 Task: Add the task  Develop a mobile app for iOS and Android to the section Accelerator in the project AcePlan and add a Due Date to the respective task as 2024/05/22
Action: Mouse moved to (50, 338)
Screenshot: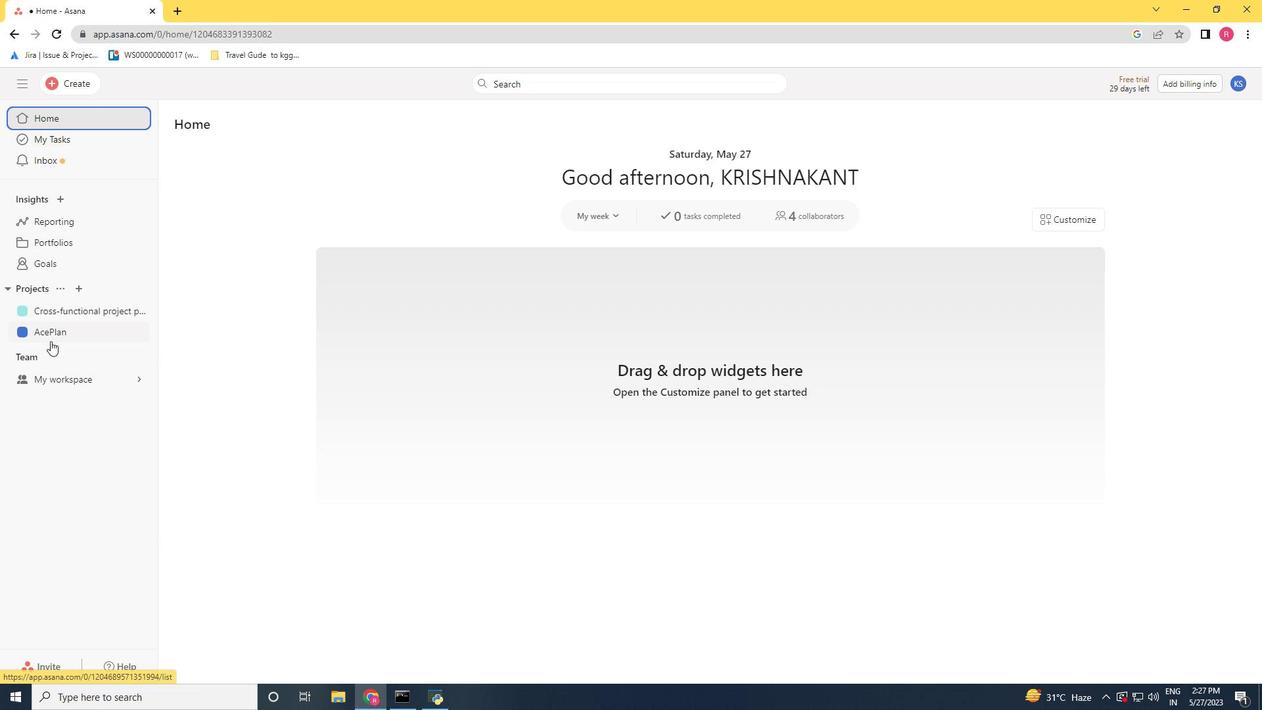 
Action: Mouse pressed left at (50, 338)
Screenshot: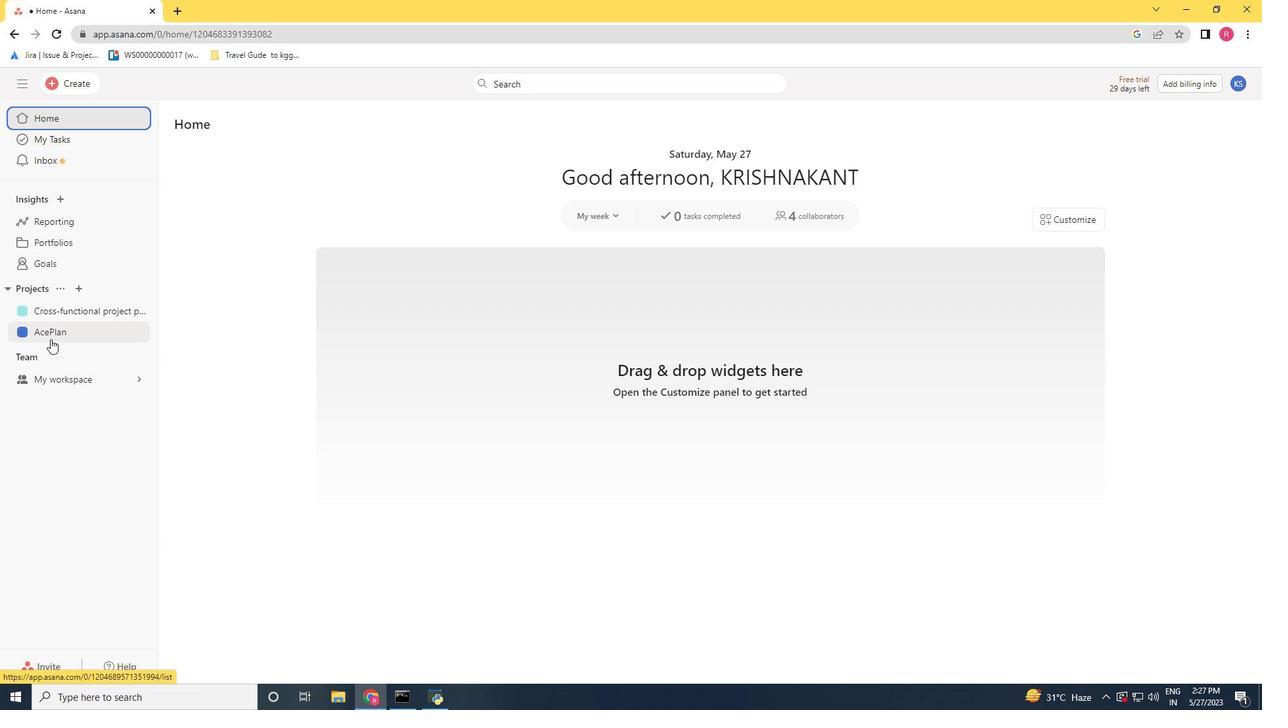 
Action: Mouse moved to (543, 581)
Screenshot: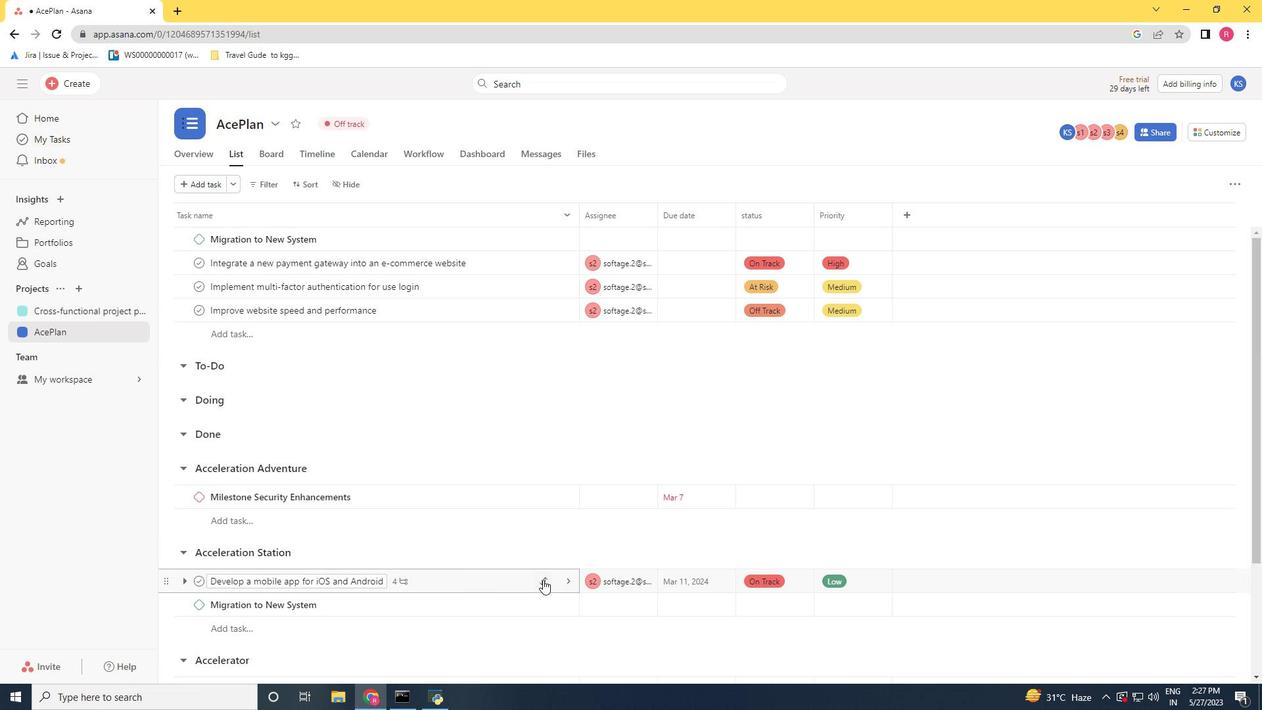 
Action: Mouse pressed left at (543, 581)
Screenshot: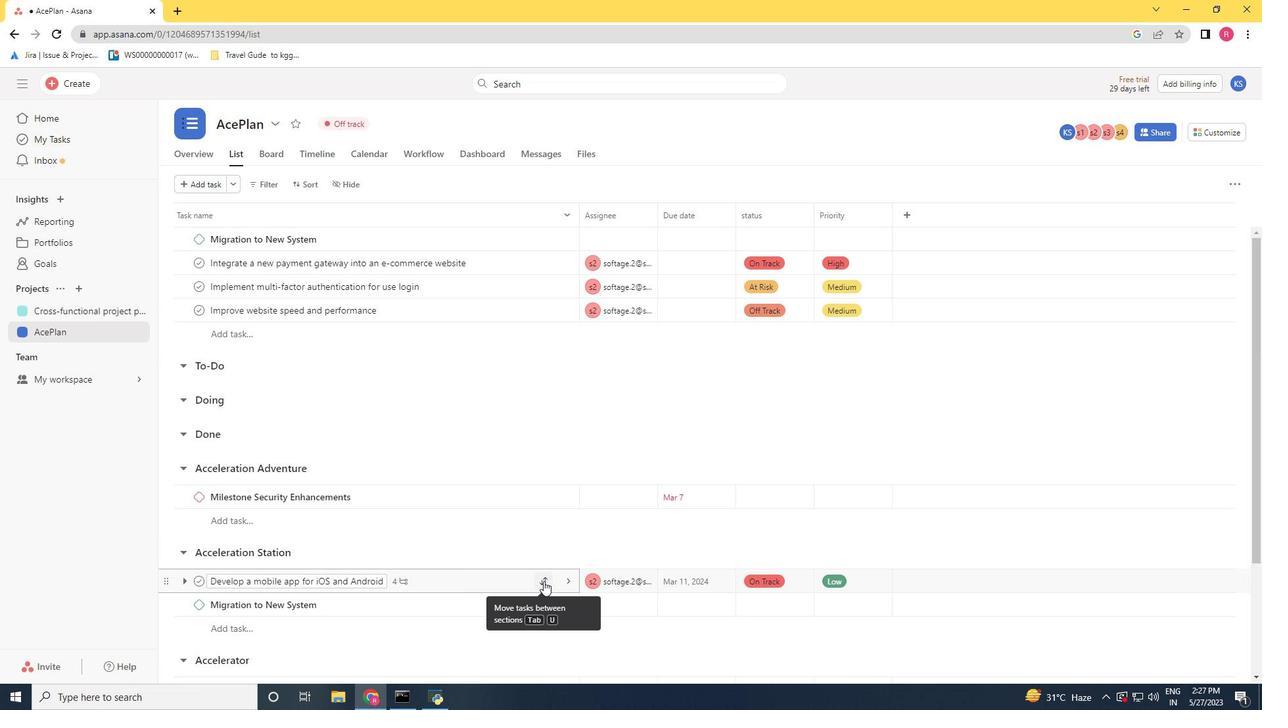 
Action: Mouse moved to (543, 581)
Screenshot: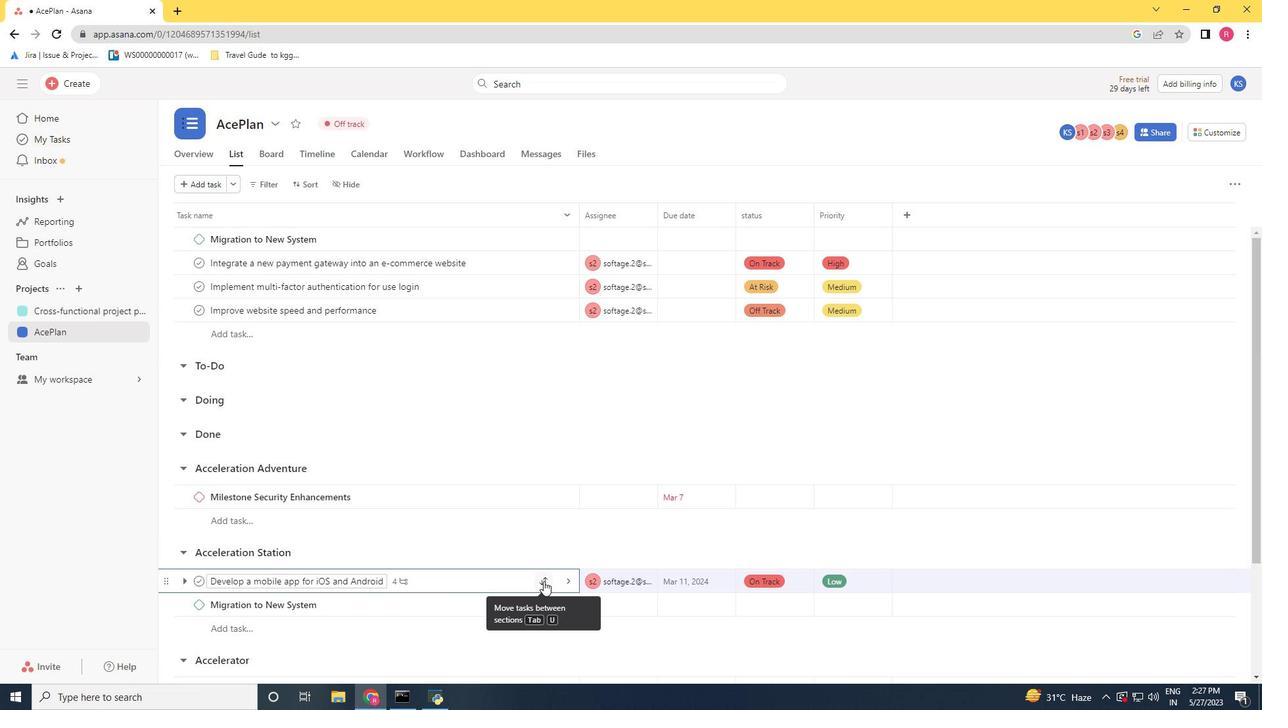 
Action: Mouse scrolled (543, 580) with delta (0, 0)
Screenshot: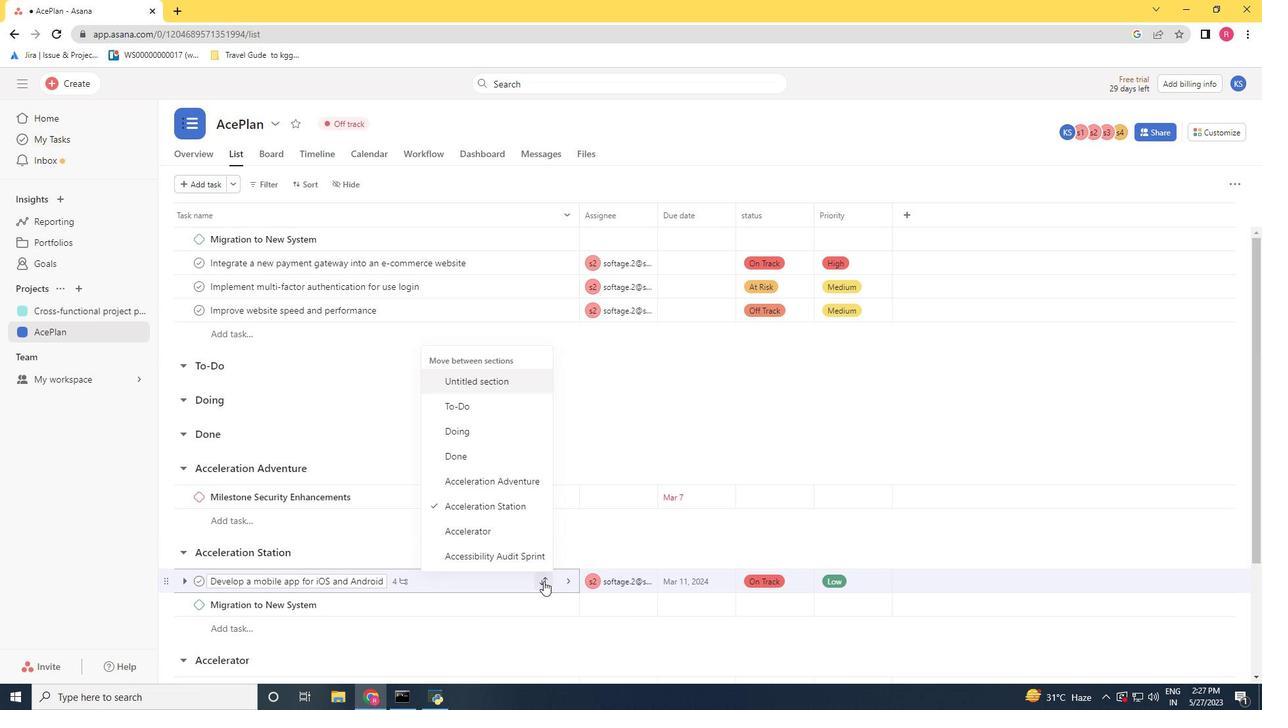 
Action: Mouse scrolled (543, 580) with delta (0, 0)
Screenshot: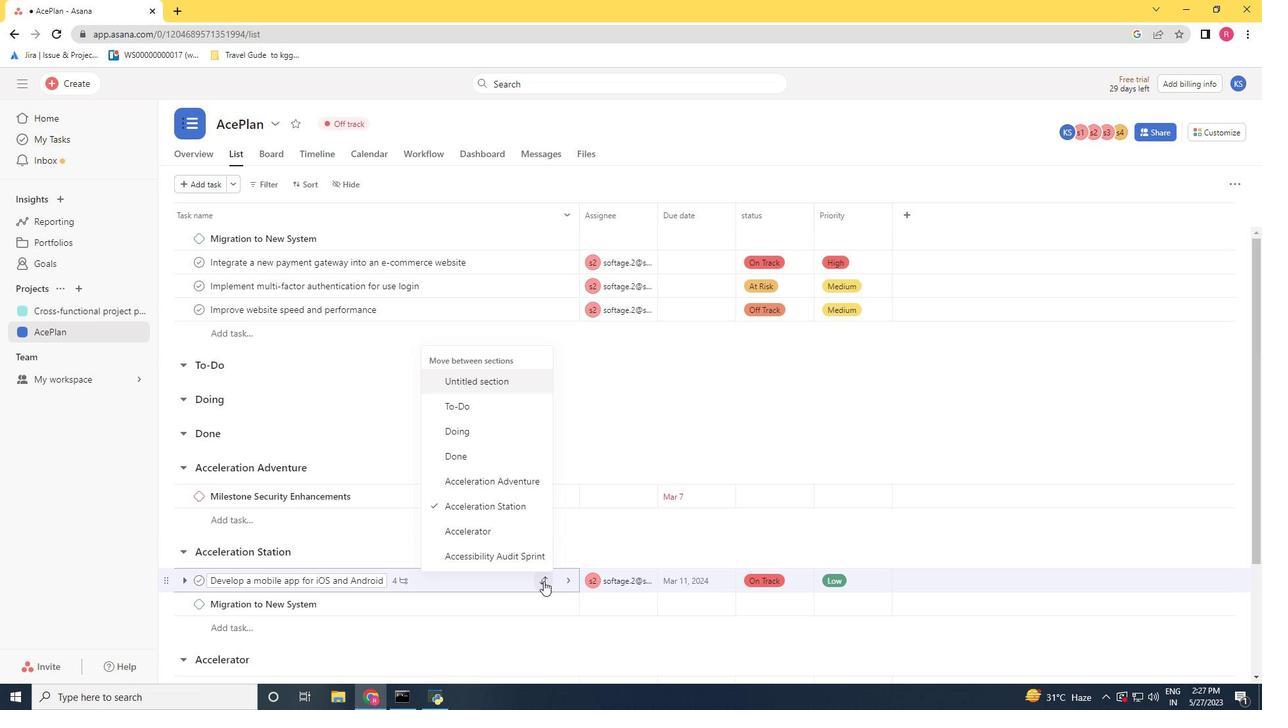 
Action: Mouse moved to (544, 450)
Screenshot: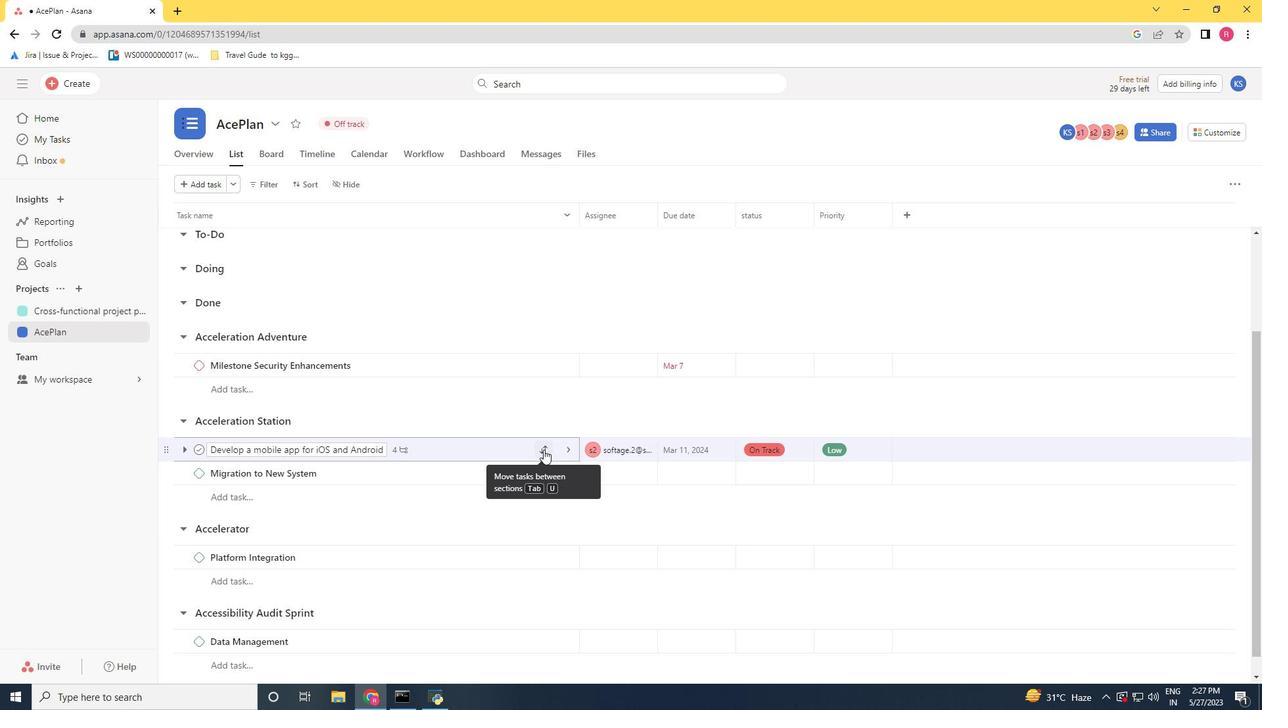 
Action: Mouse pressed left at (544, 450)
Screenshot: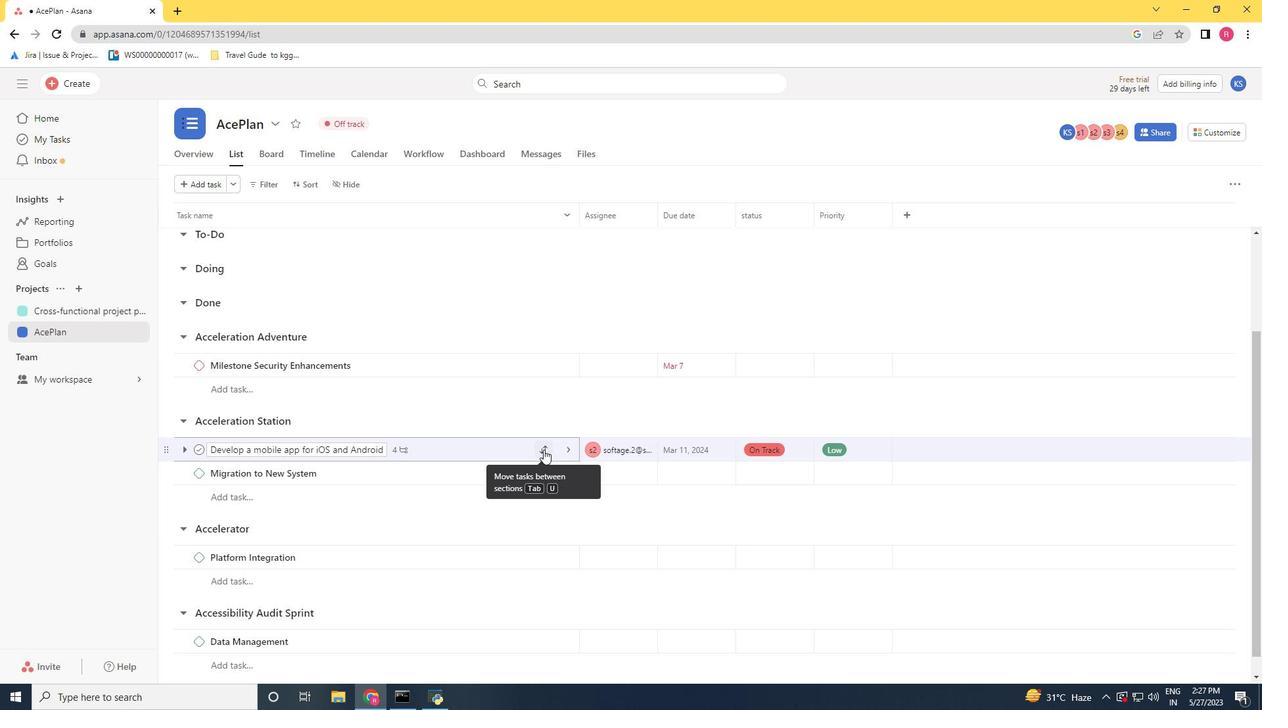 
Action: Mouse moved to (504, 407)
Screenshot: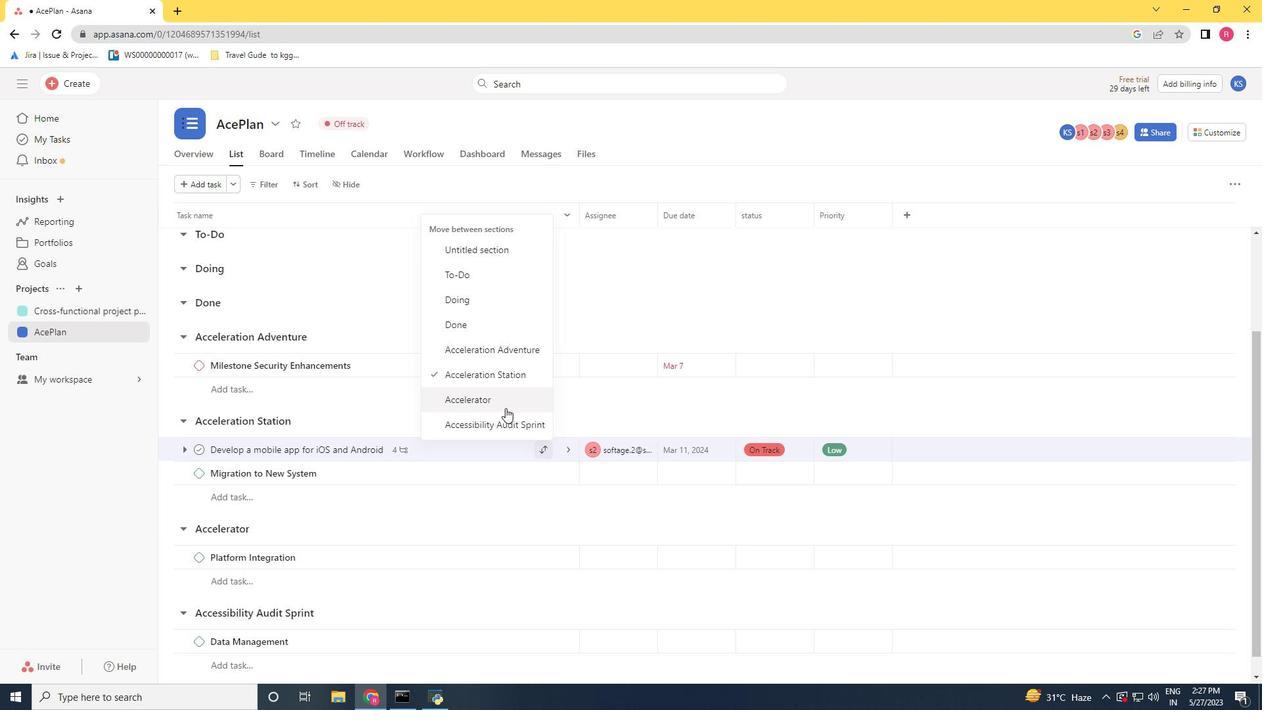 
Action: Mouse pressed left at (504, 407)
Screenshot: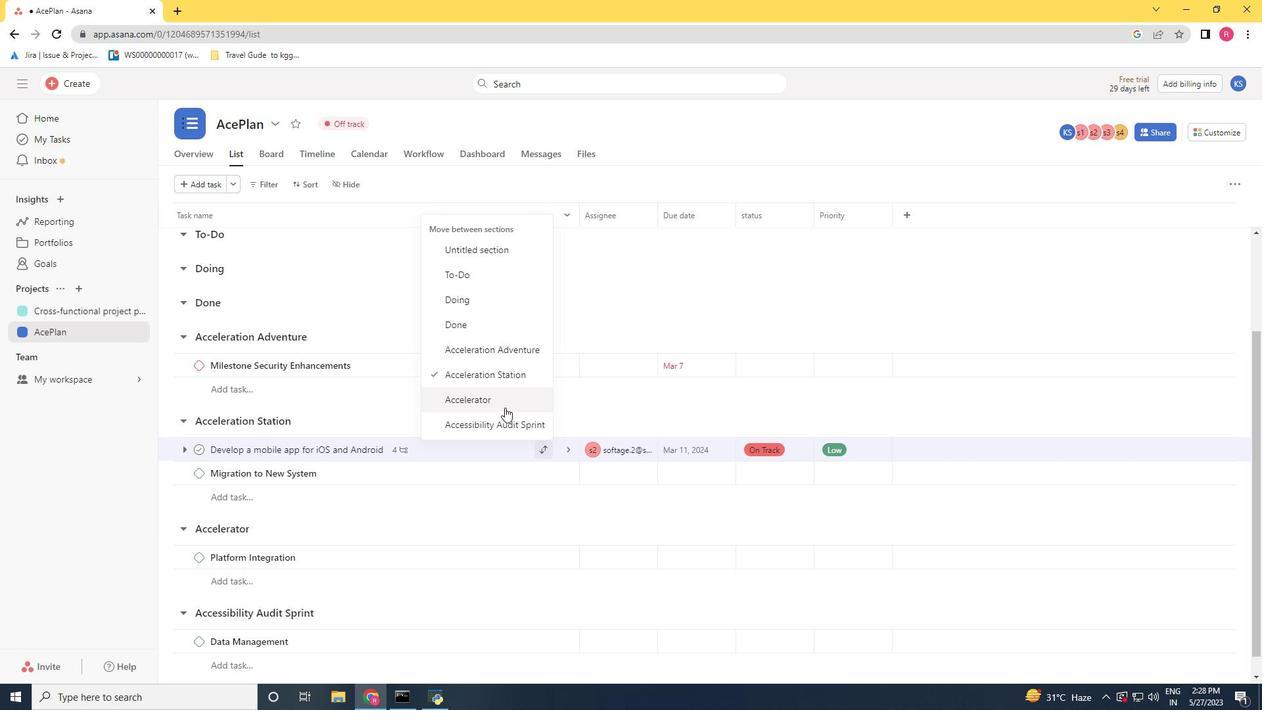 
Action: Mouse moved to (695, 533)
Screenshot: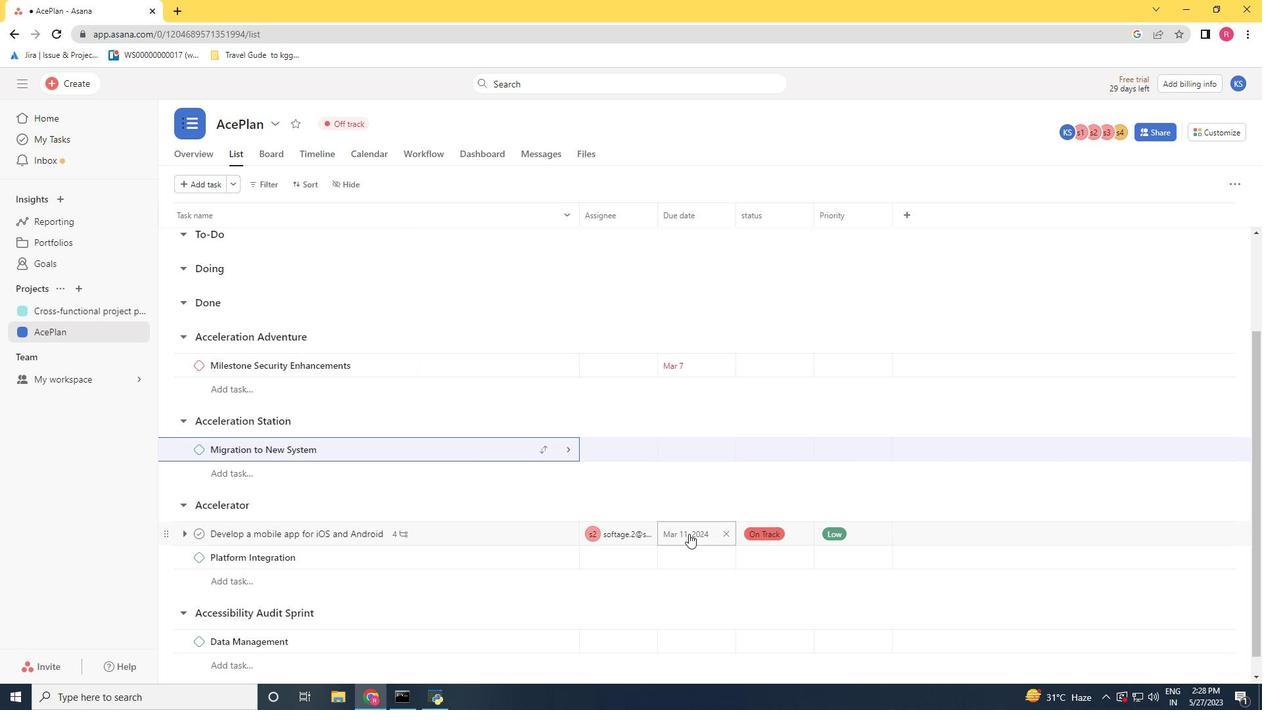 
Action: Mouse pressed left at (695, 533)
Screenshot: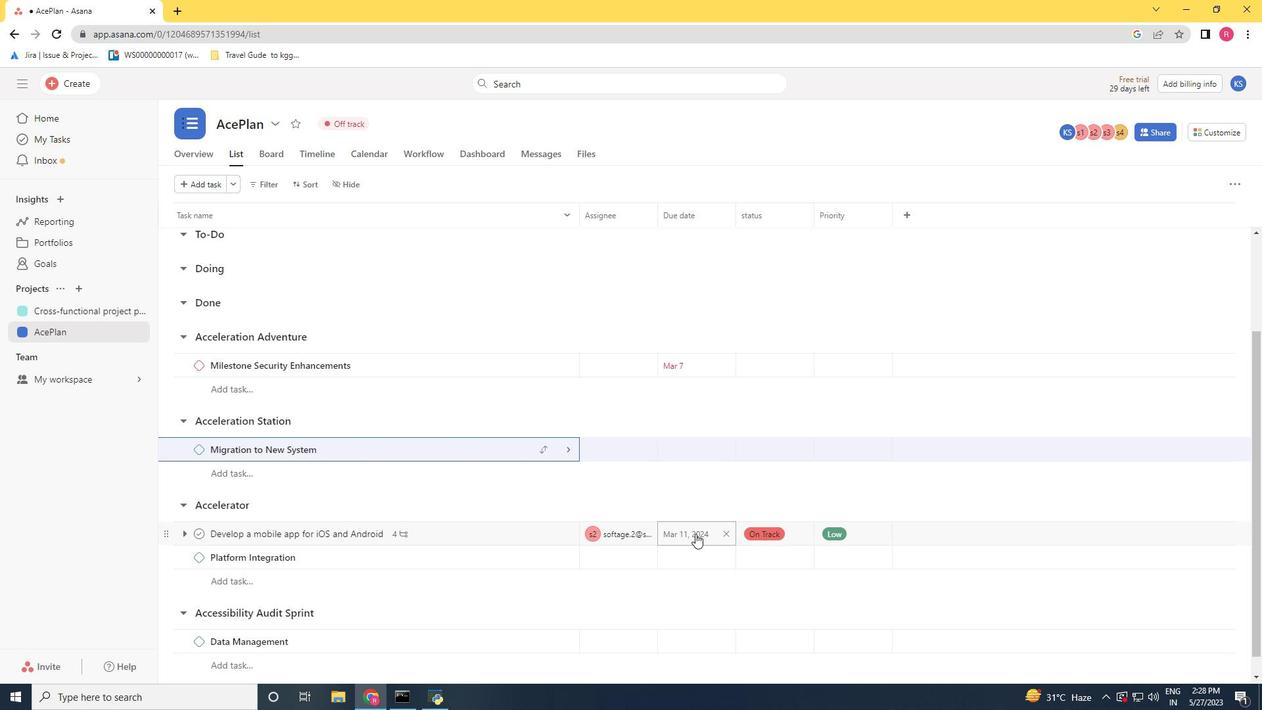 
Action: Mouse moved to (823, 319)
Screenshot: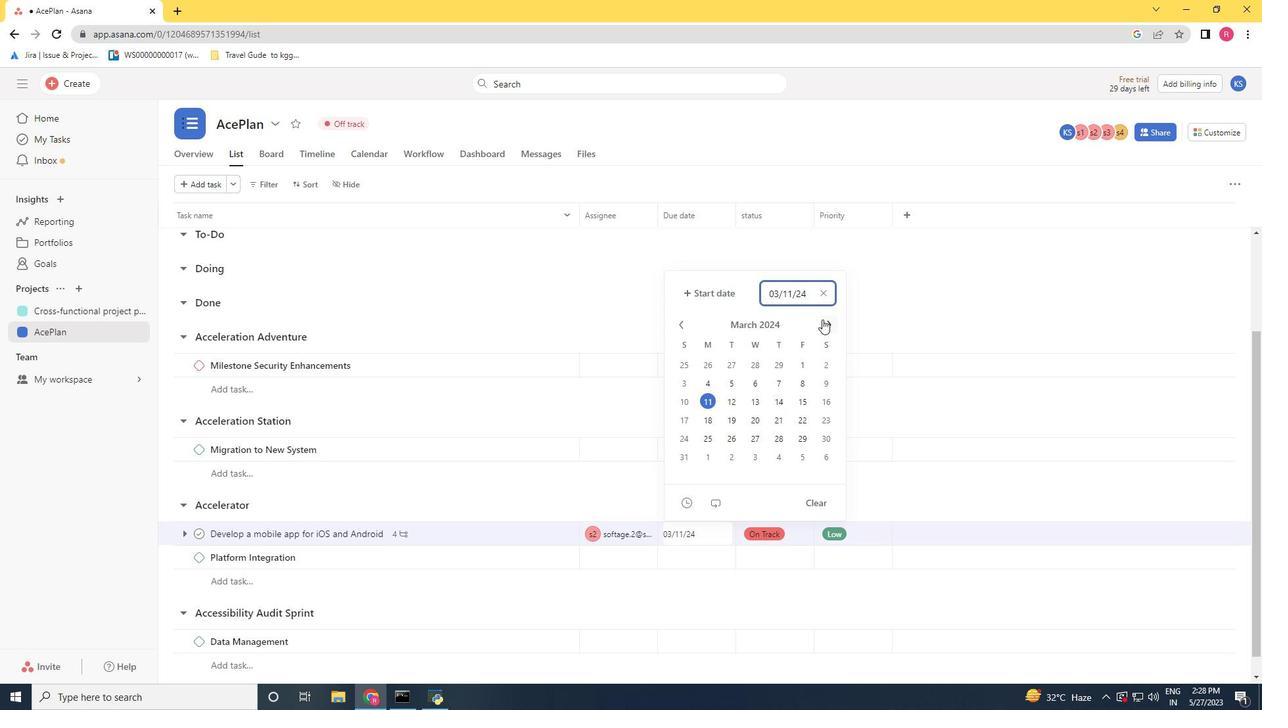 
Action: Mouse pressed left at (823, 319)
Screenshot: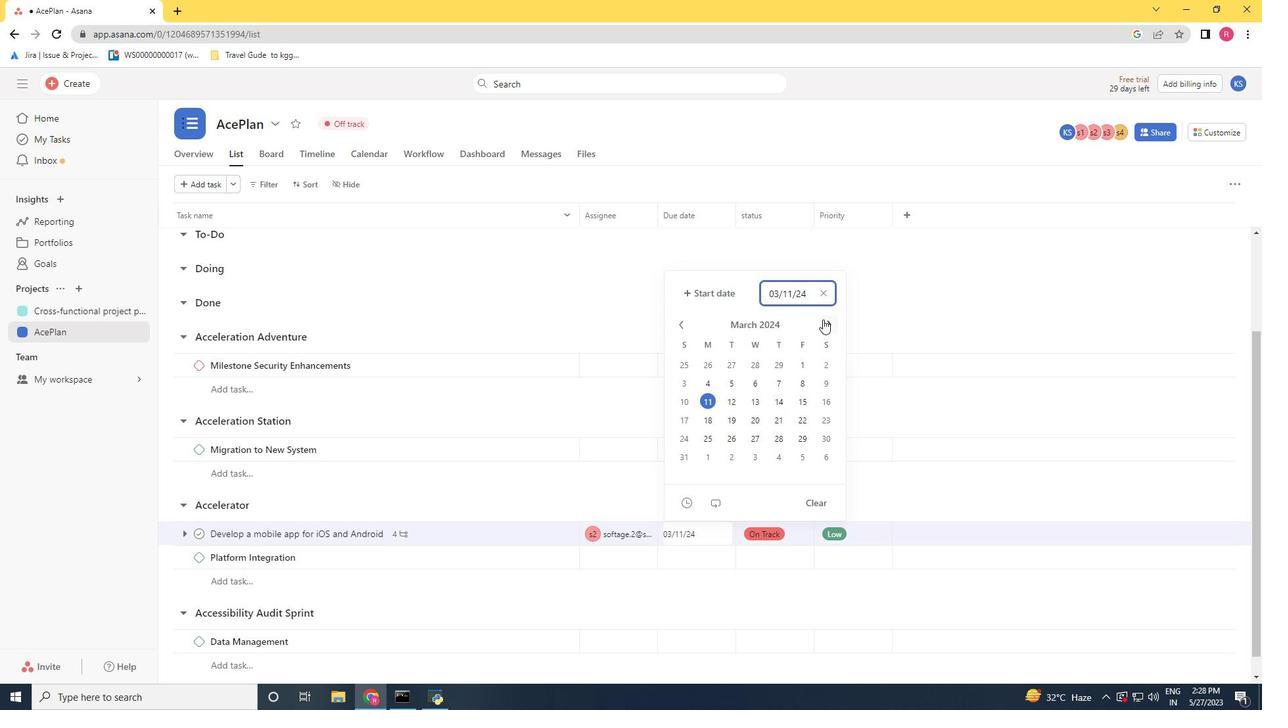 
Action: Mouse pressed left at (823, 319)
Screenshot: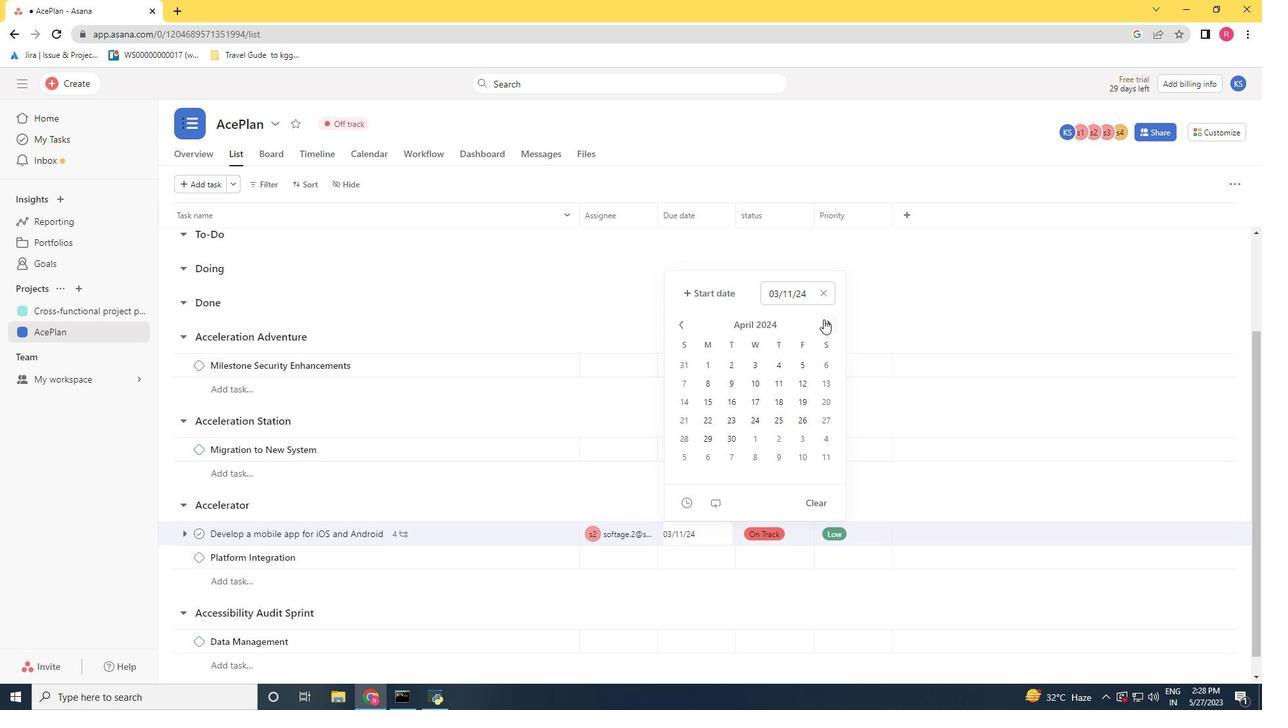 
Action: Mouse moved to (761, 420)
Screenshot: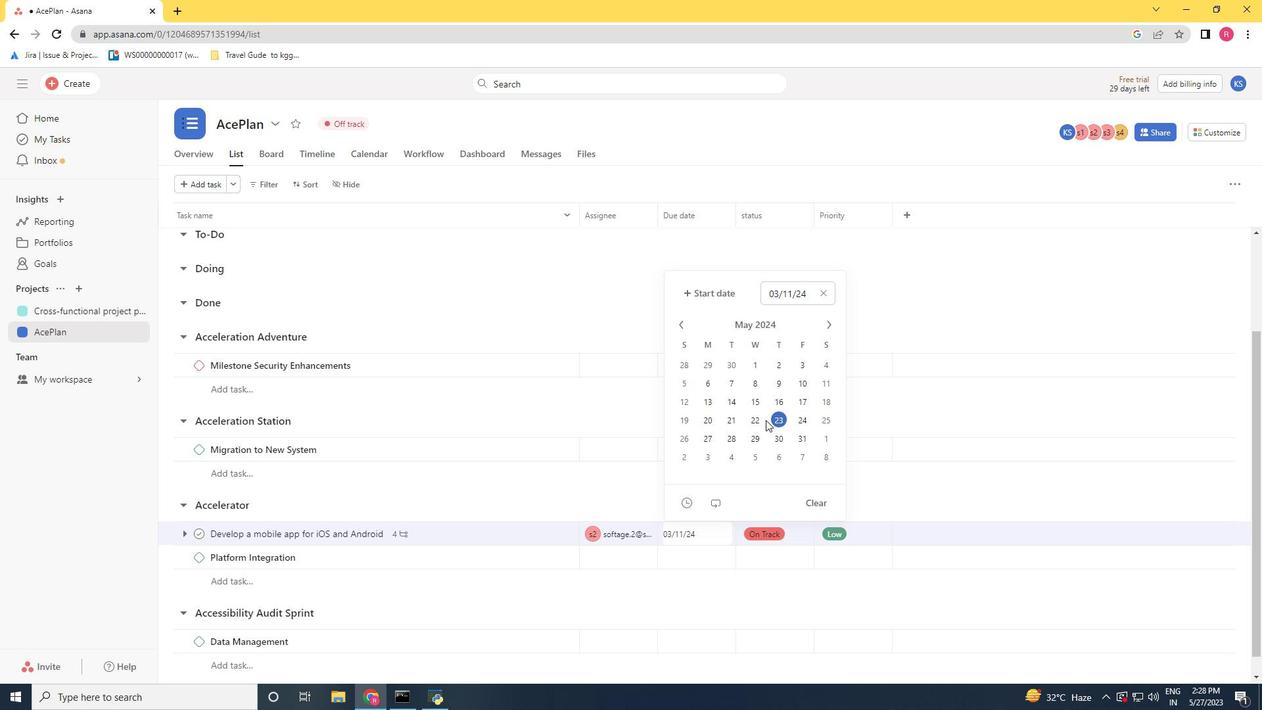 
Action: Mouse pressed left at (761, 420)
Screenshot: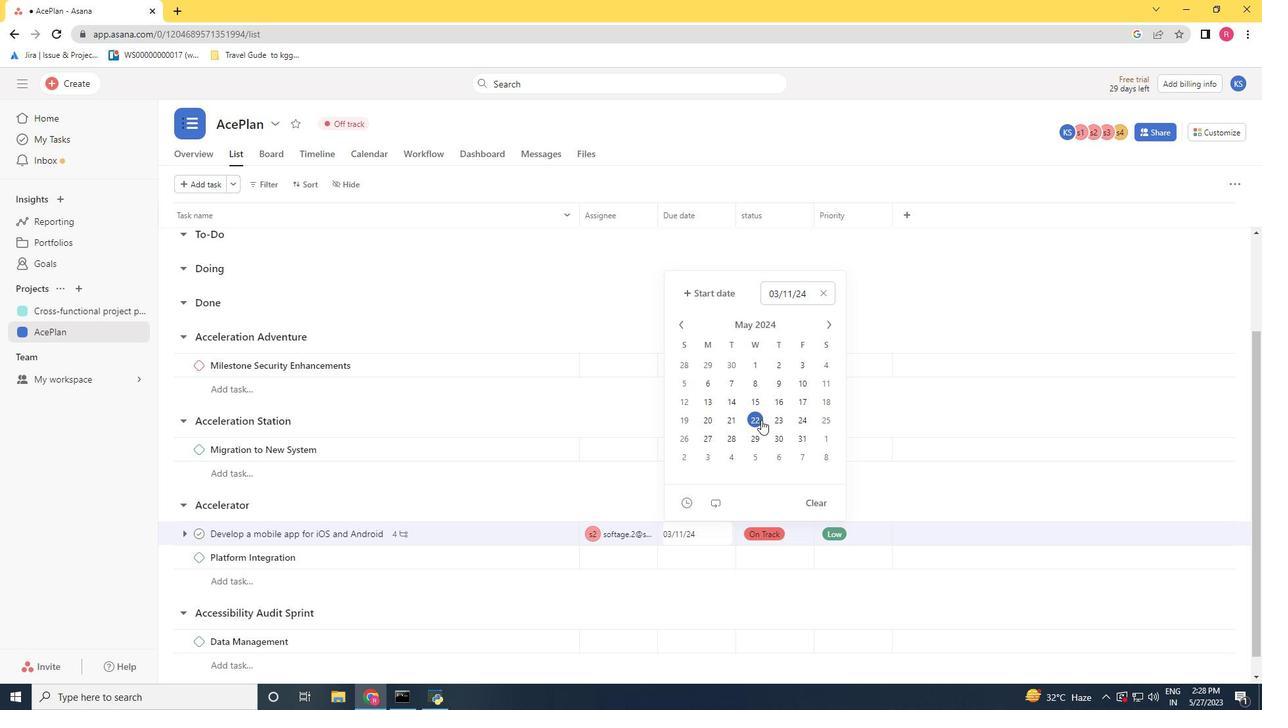 
Action: Mouse moved to (702, 592)
Screenshot: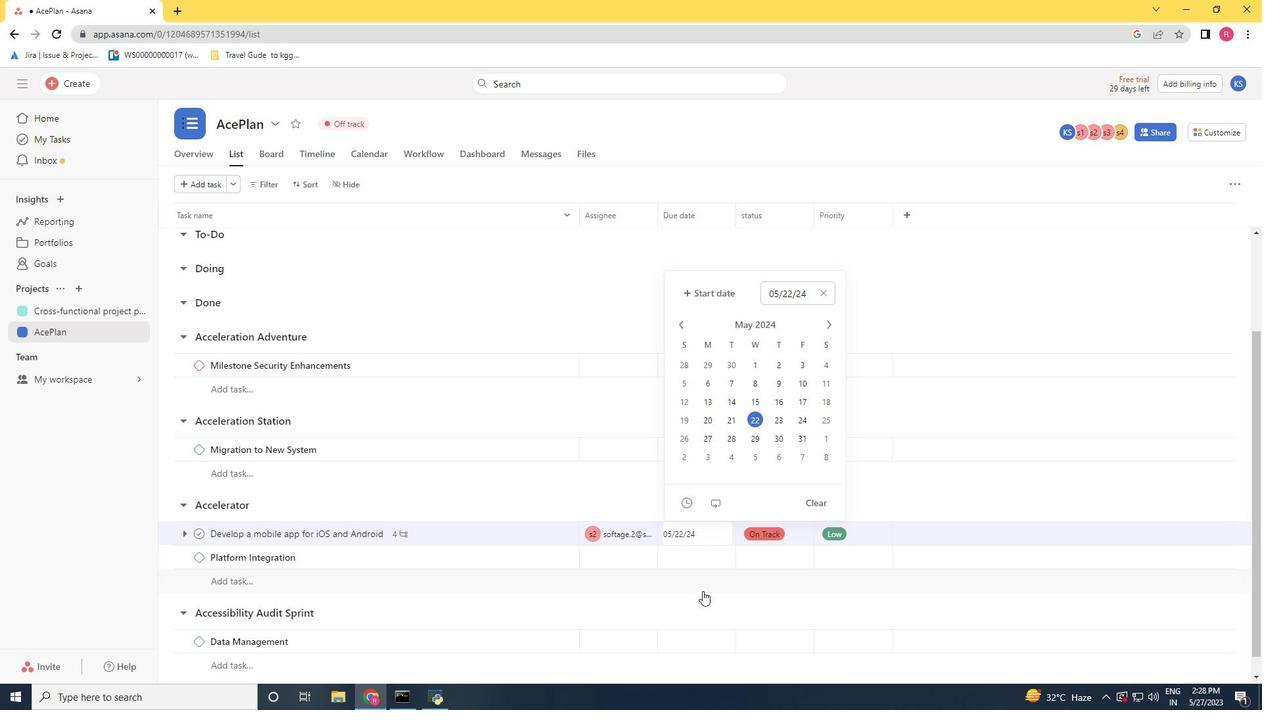 
Action: Mouse pressed left at (702, 592)
Screenshot: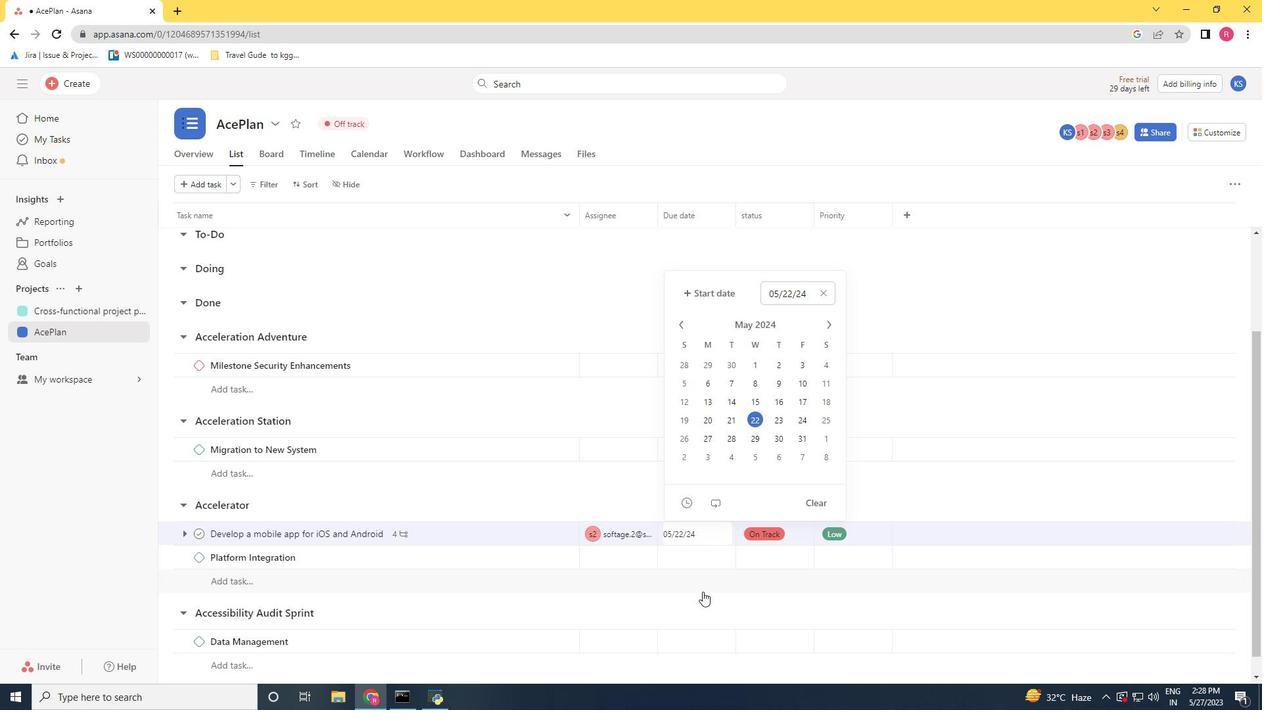 
Action: Mouse scrolled (702, 591) with delta (0, 0)
Screenshot: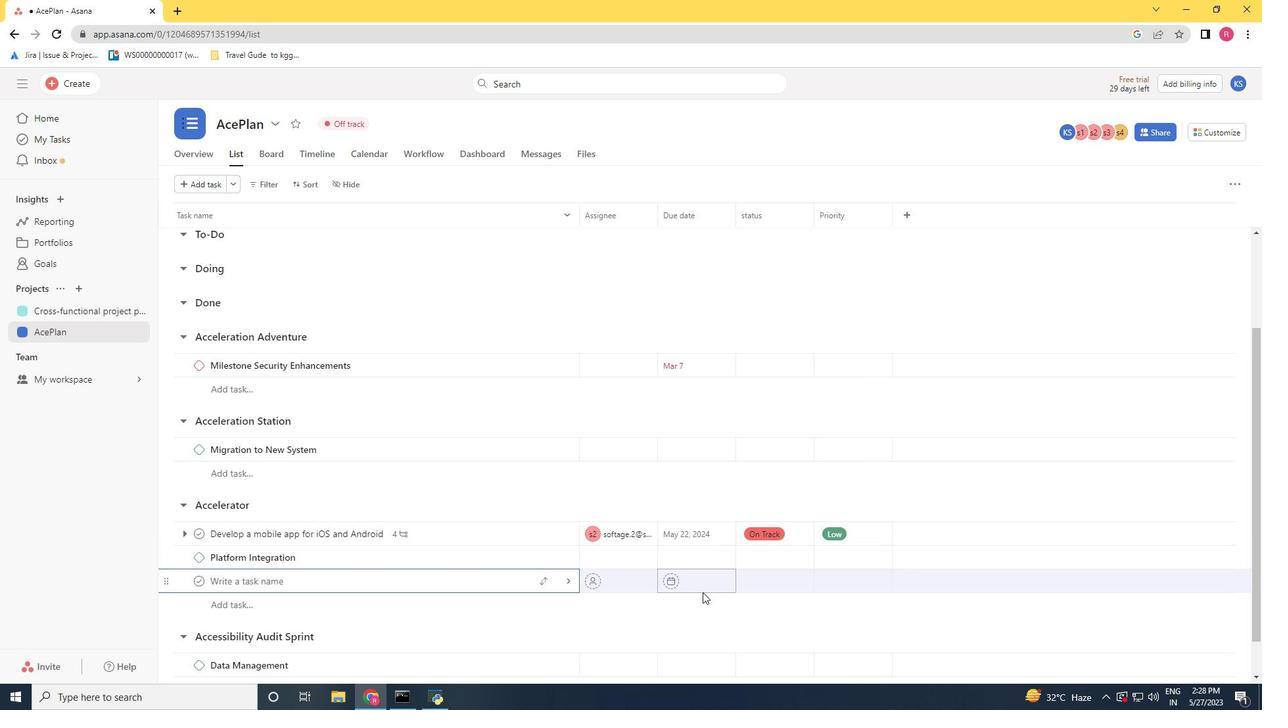 
Action: Mouse moved to (693, 589)
Screenshot: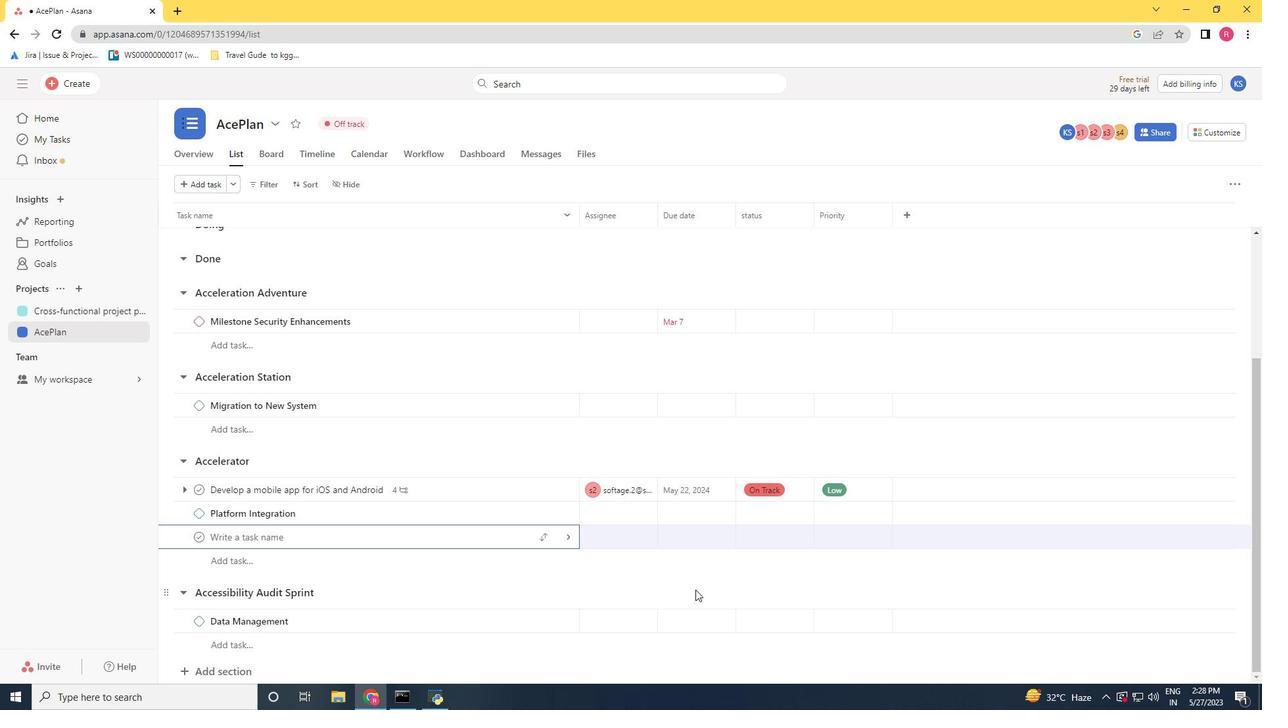
